 Task: Create a due date automation trigger when advanced on, on the wednesday after a card is due add fields with custom field "Resume" set to a date more than 1 working days ago at 11:00 AM.
Action: Mouse moved to (1005, 80)
Screenshot: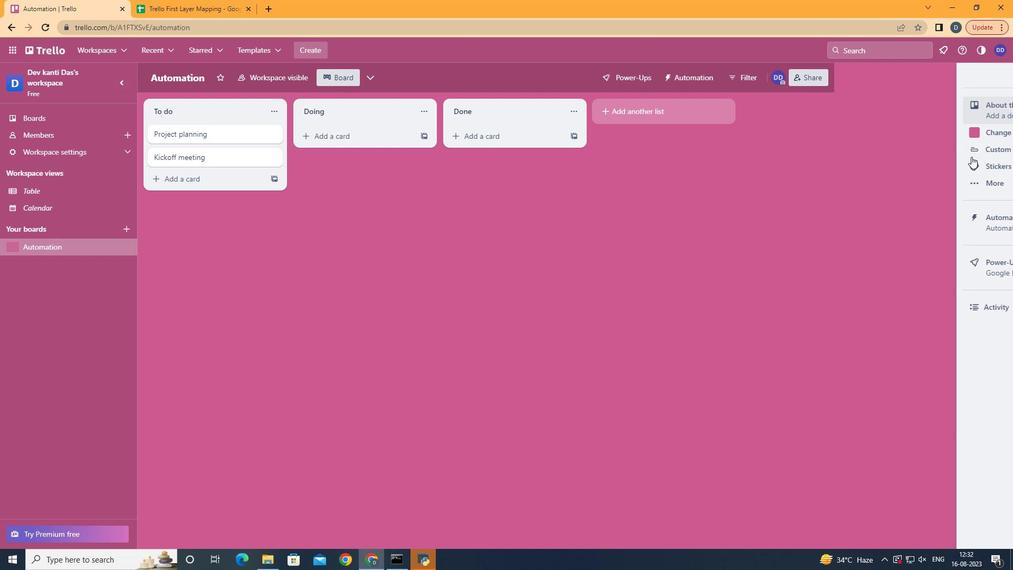
Action: Mouse pressed left at (1005, 80)
Screenshot: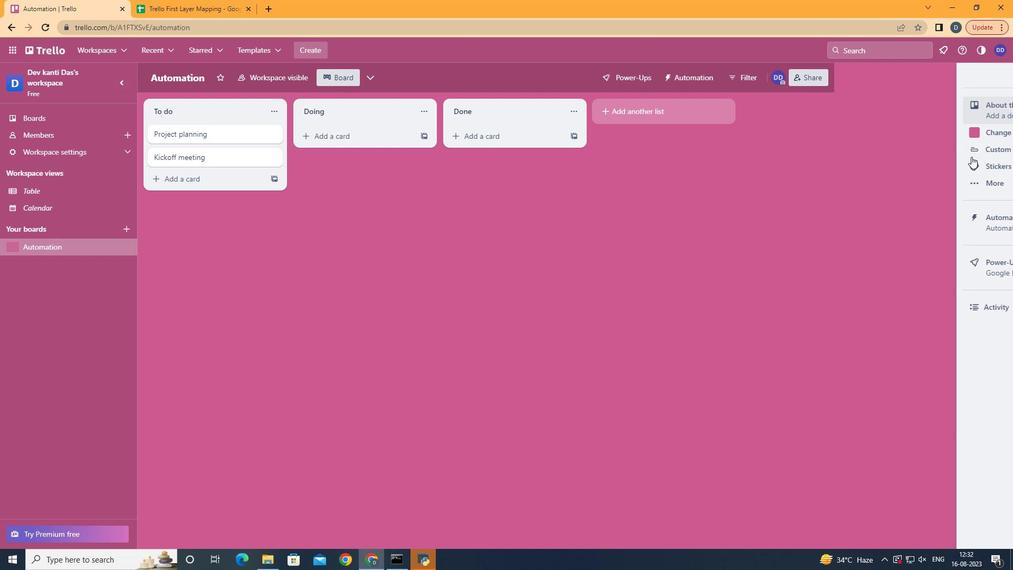 
Action: Mouse moved to (928, 221)
Screenshot: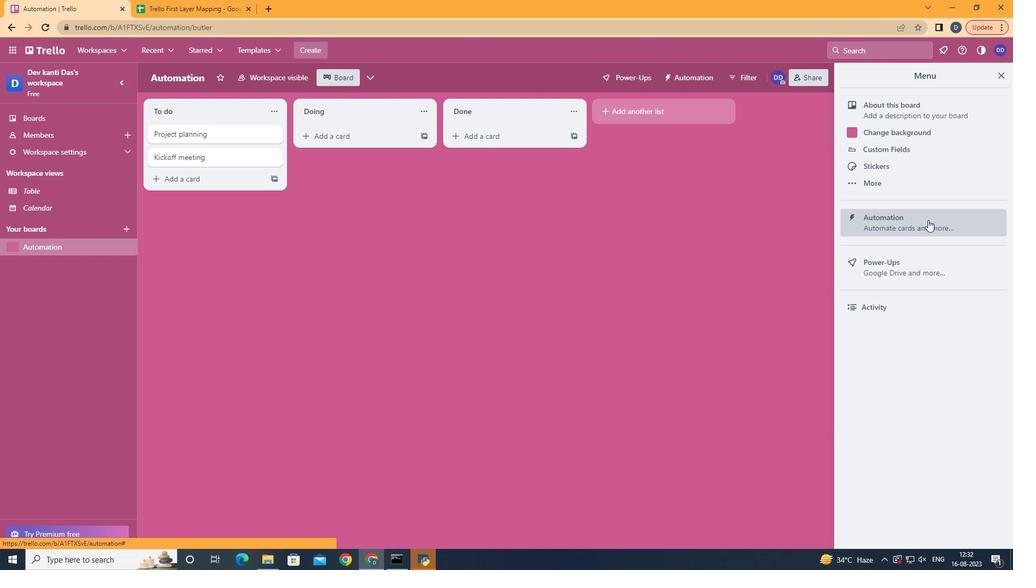 
Action: Mouse pressed left at (928, 221)
Screenshot: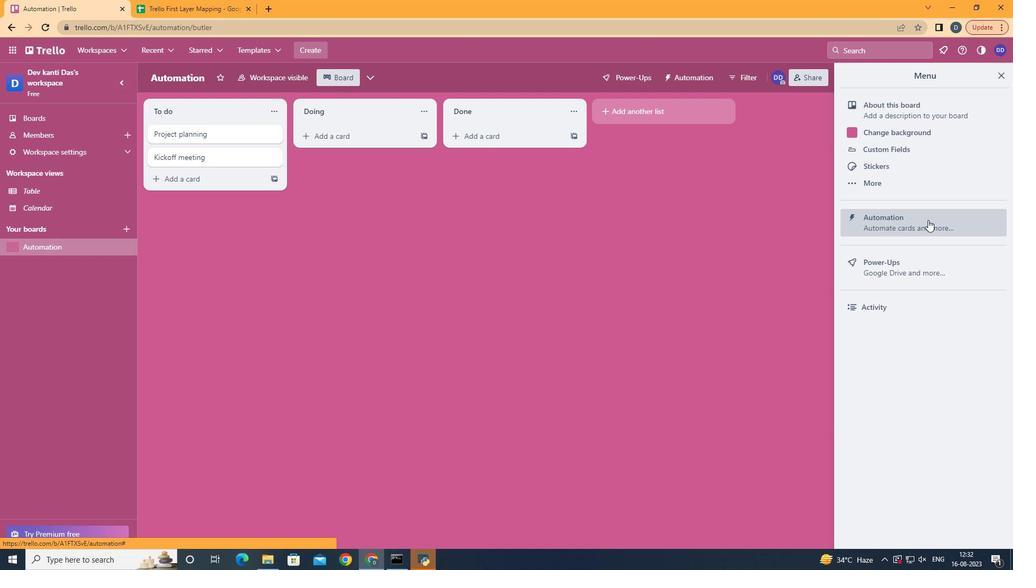 
Action: Mouse moved to (182, 208)
Screenshot: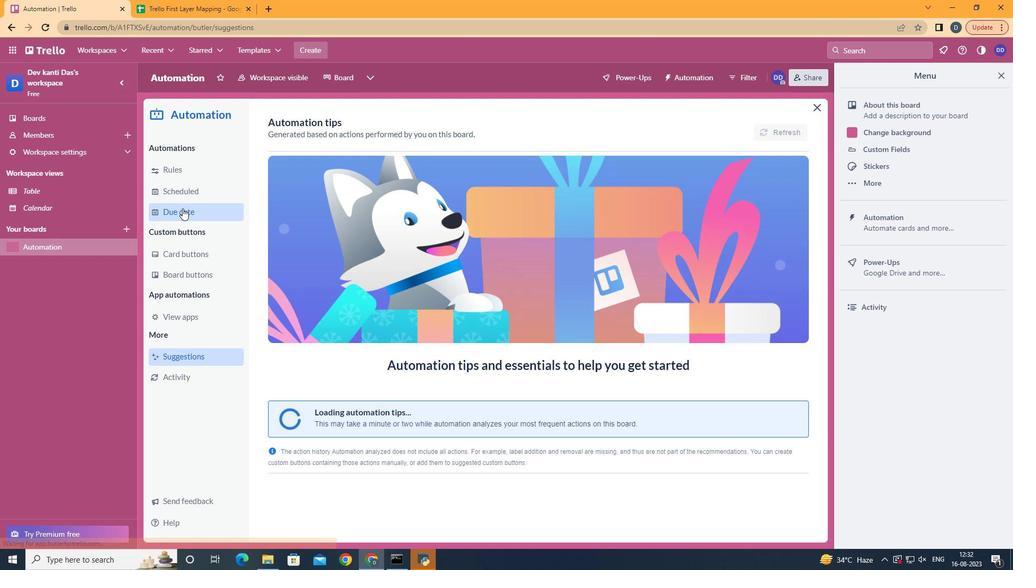 
Action: Mouse pressed left at (182, 208)
Screenshot: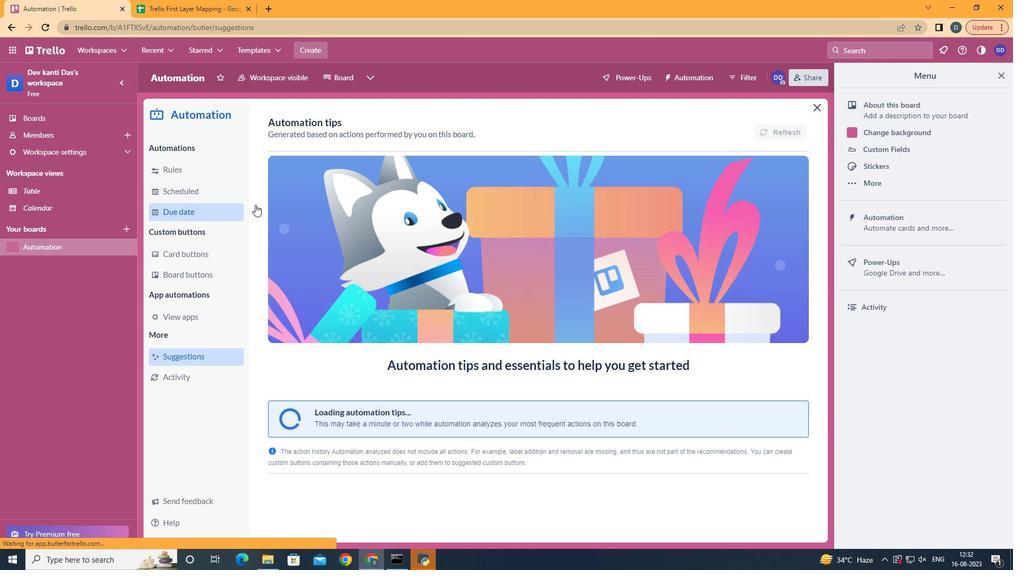 
Action: Mouse moved to (742, 125)
Screenshot: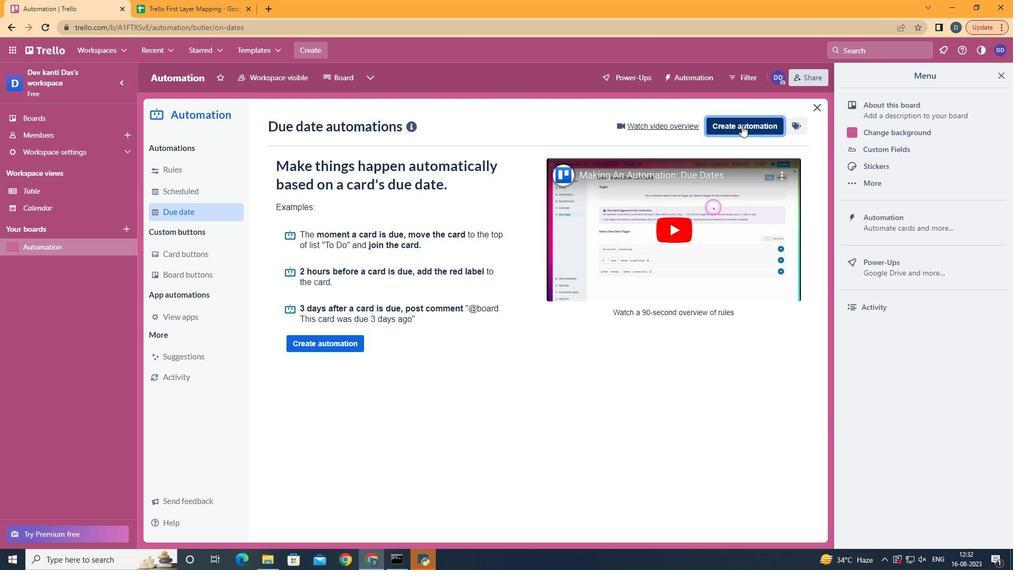 
Action: Mouse pressed left at (742, 125)
Screenshot: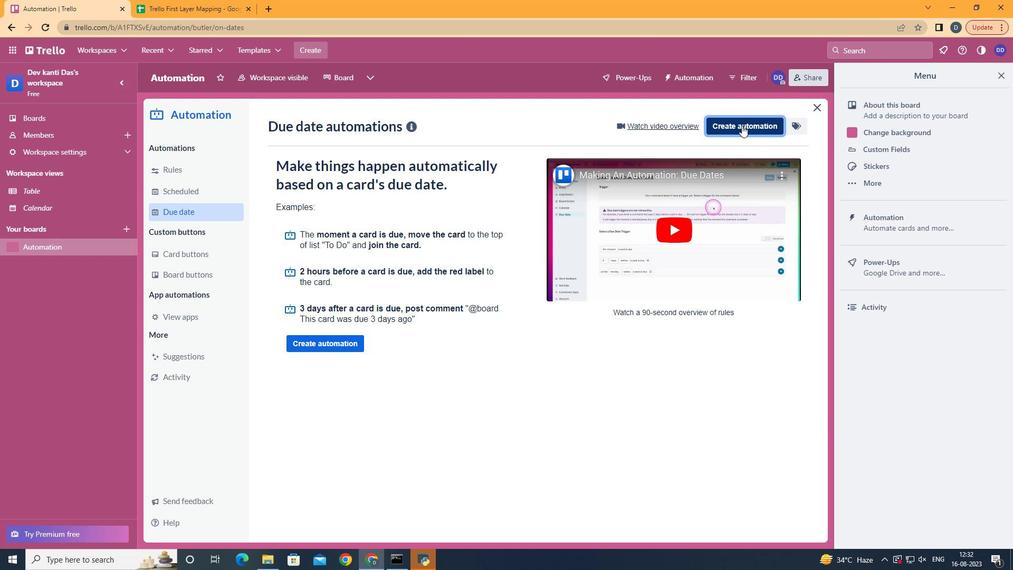 
Action: Mouse moved to (501, 227)
Screenshot: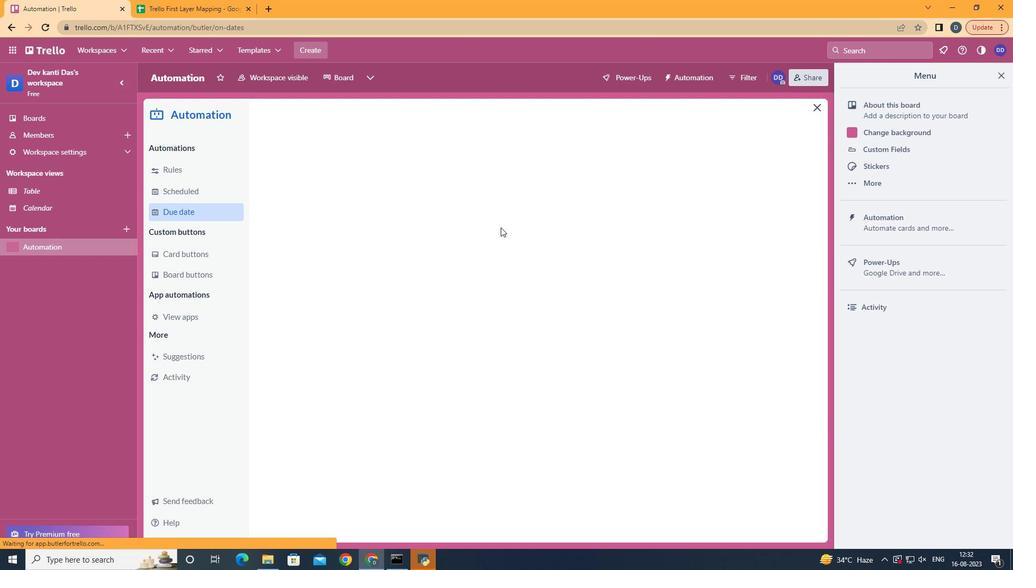 
Action: Mouse pressed left at (501, 227)
Screenshot: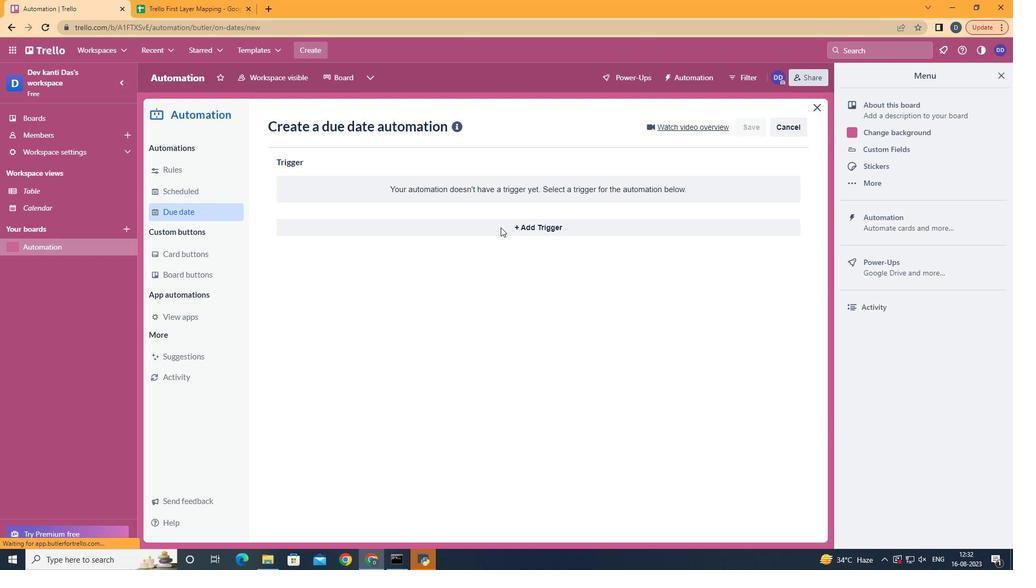 
Action: Mouse moved to (350, 322)
Screenshot: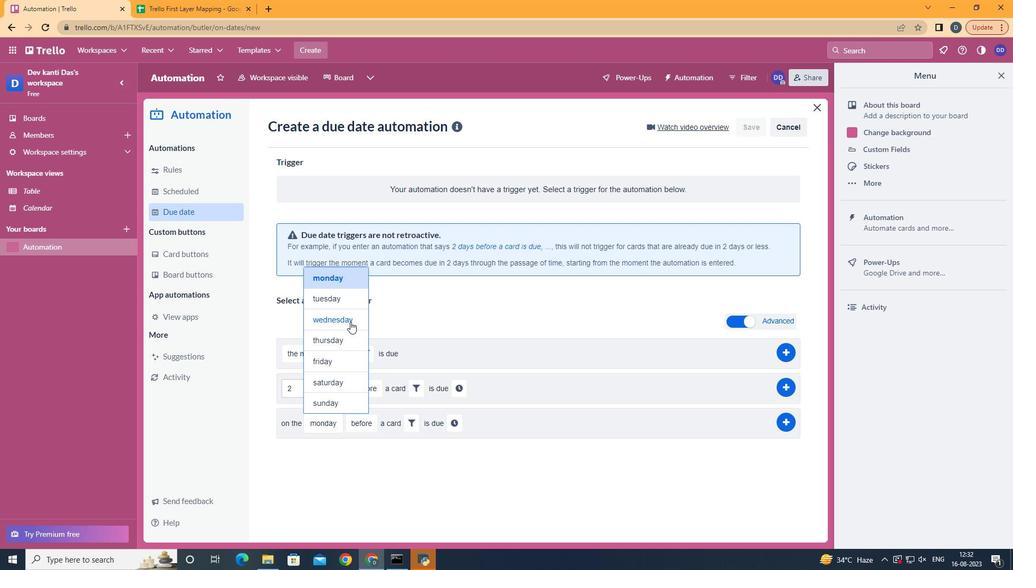 
Action: Mouse pressed left at (350, 322)
Screenshot: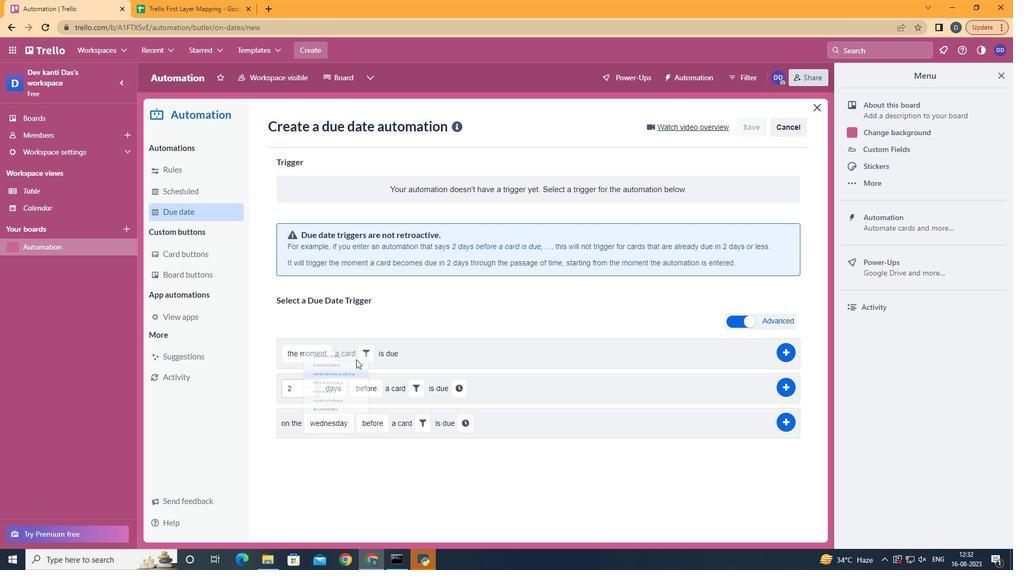 
Action: Mouse moved to (381, 470)
Screenshot: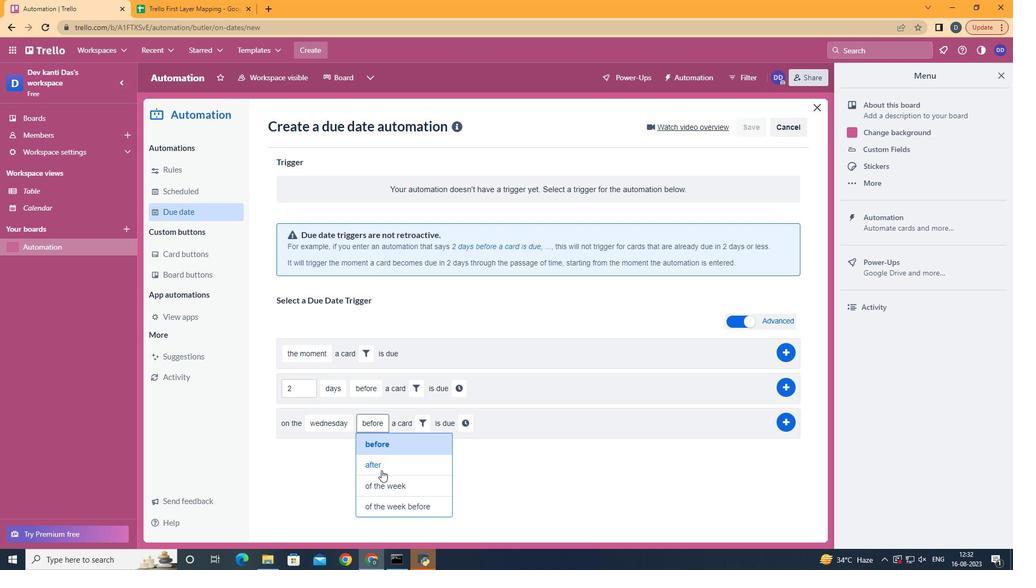 
Action: Mouse pressed left at (381, 470)
Screenshot: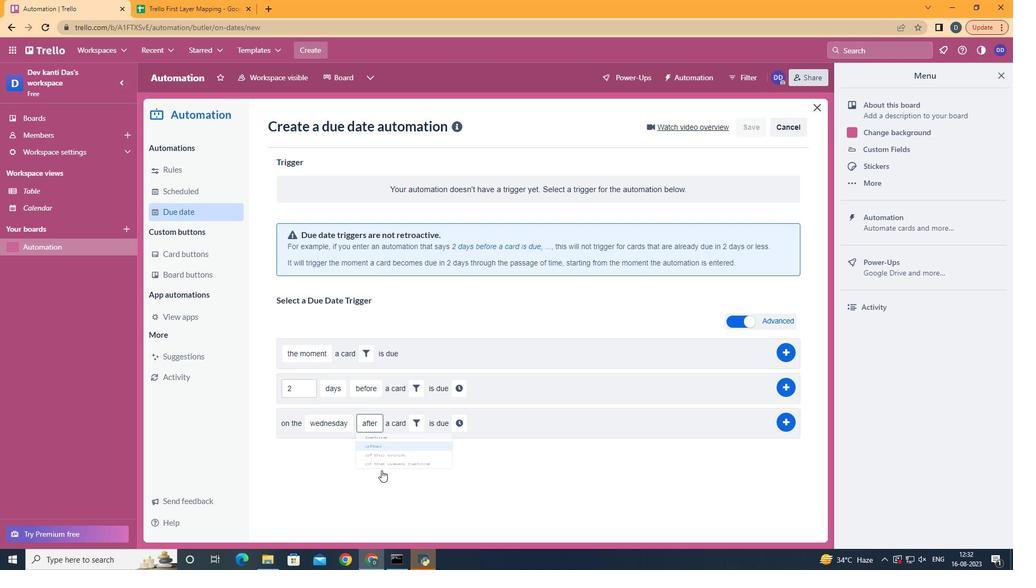
Action: Mouse moved to (412, 426)
Screenshot: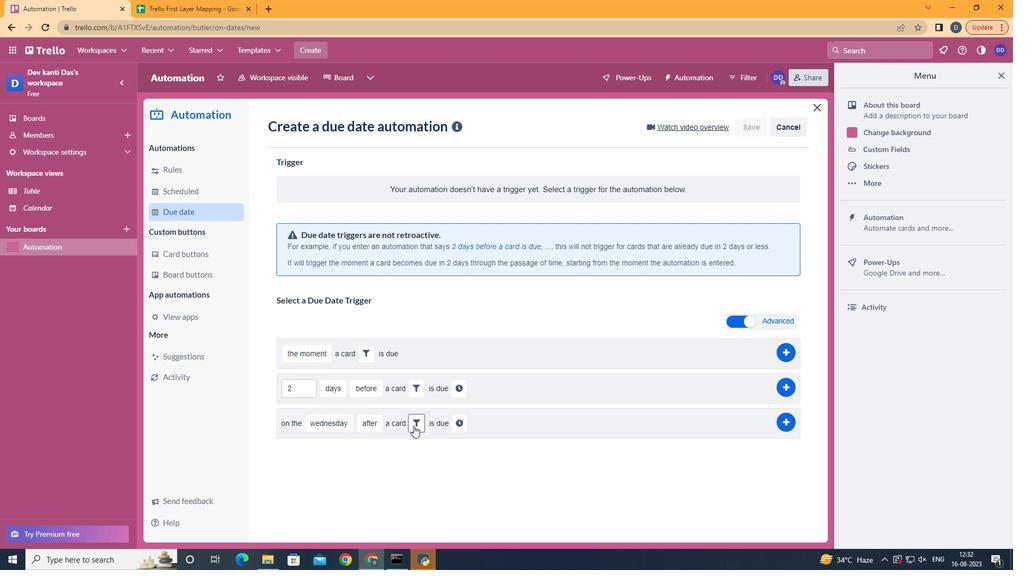 
Action: Mouse pressed left at (412, 426)
Screenshot: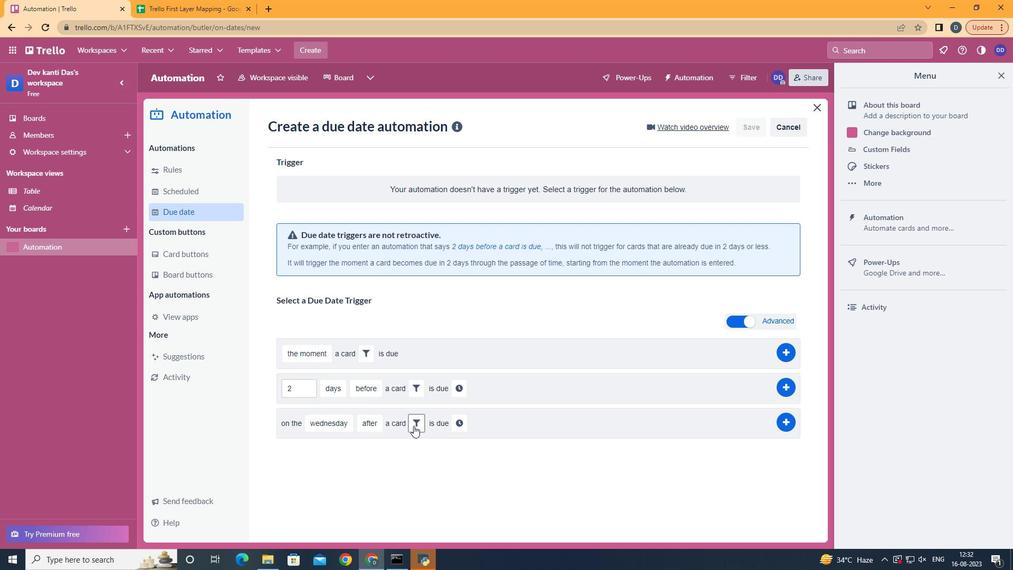 
Action: Mouse moved to (578, 447)
Screenshot: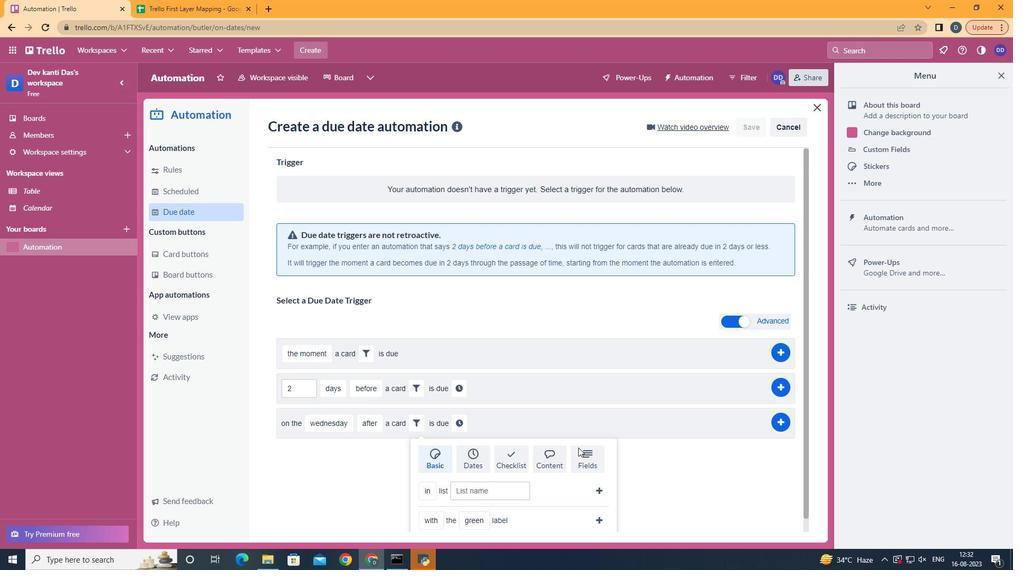
Action: Mouse pressed left at (578, 447)
Screenshot: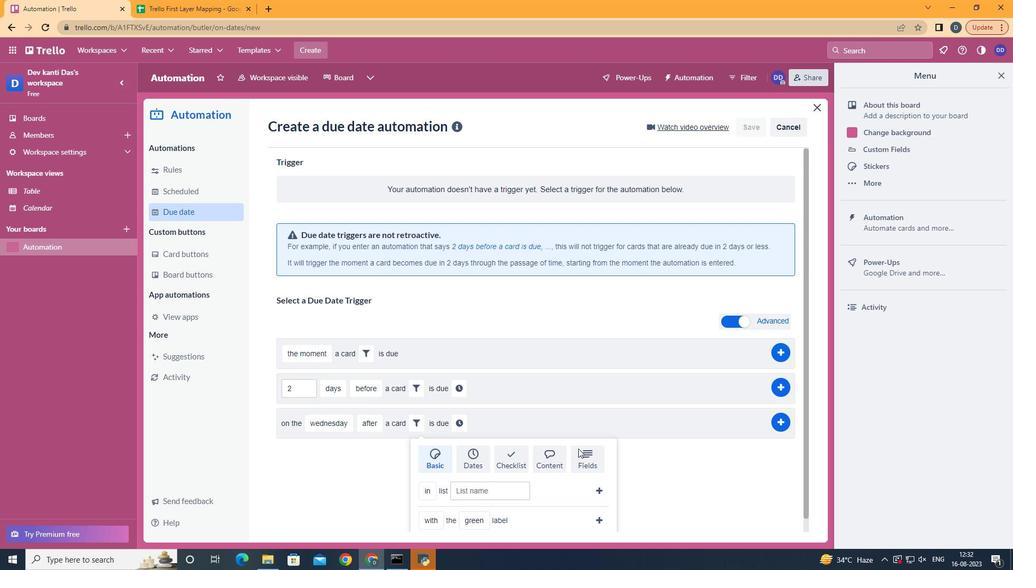 
Action: Mouse moved to (578, 448)
Screenshot: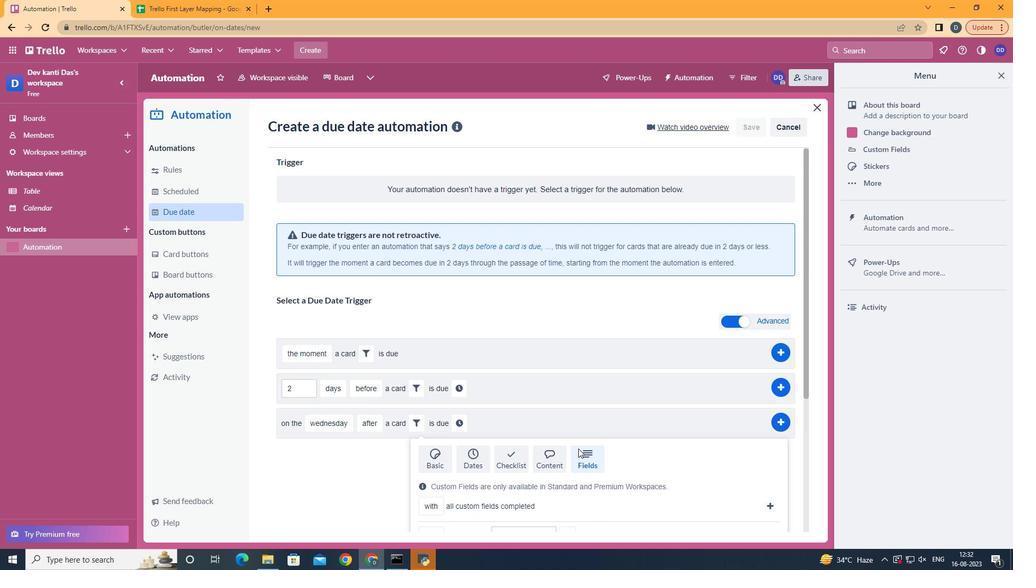 
Action: Mouse scrolled (578, 448) with delta (0, 0)
Screenshot: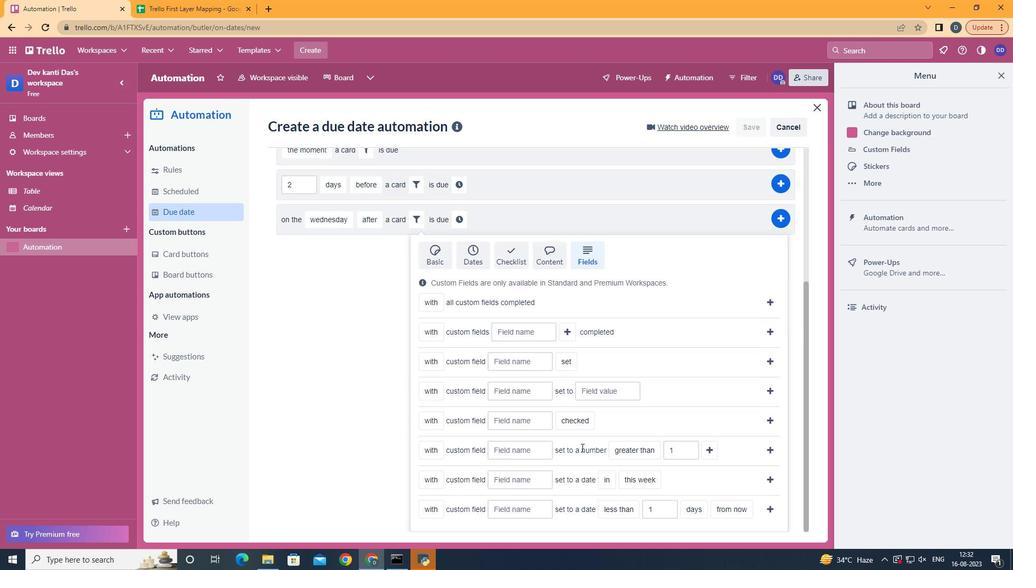 
Action: Mouse scrolled (578, 448) with delta (0, 0)
Screenshot: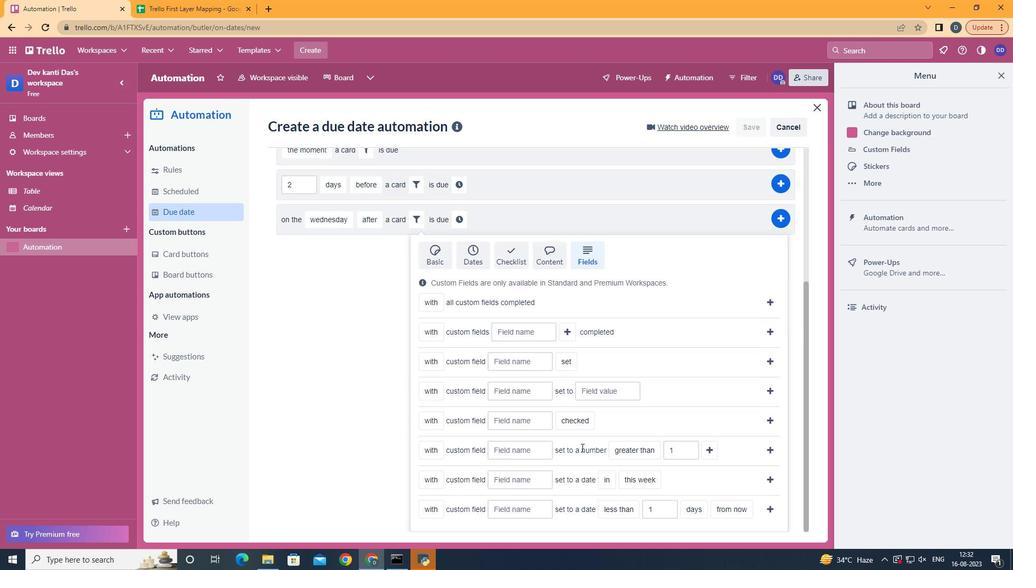 
Action: Mouse scrolled (578, 448) with delta (0, 0)
Screenshot: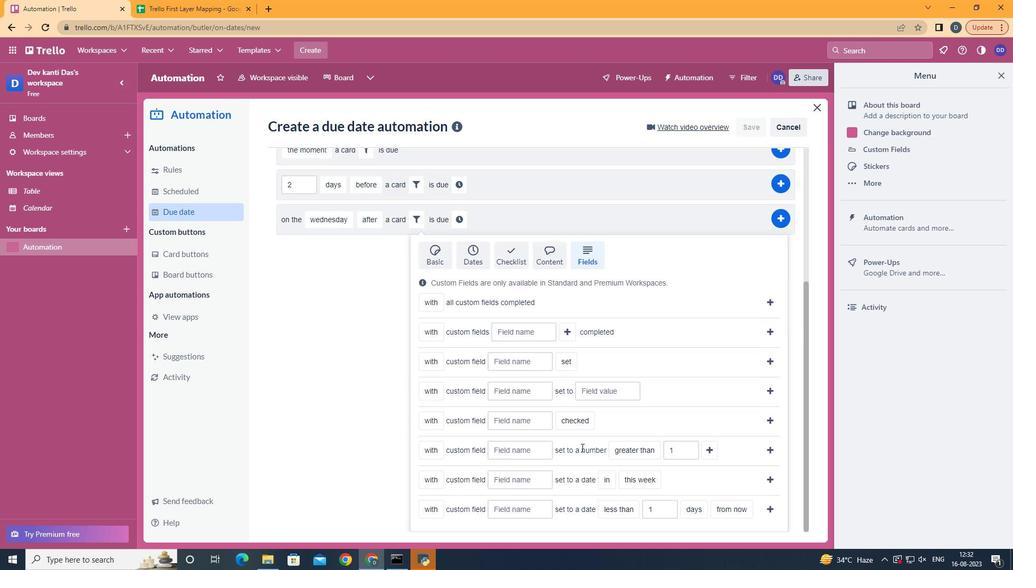 
Action: Mouse scrolled (578, 447) with delta (0, -1)
Screenshot: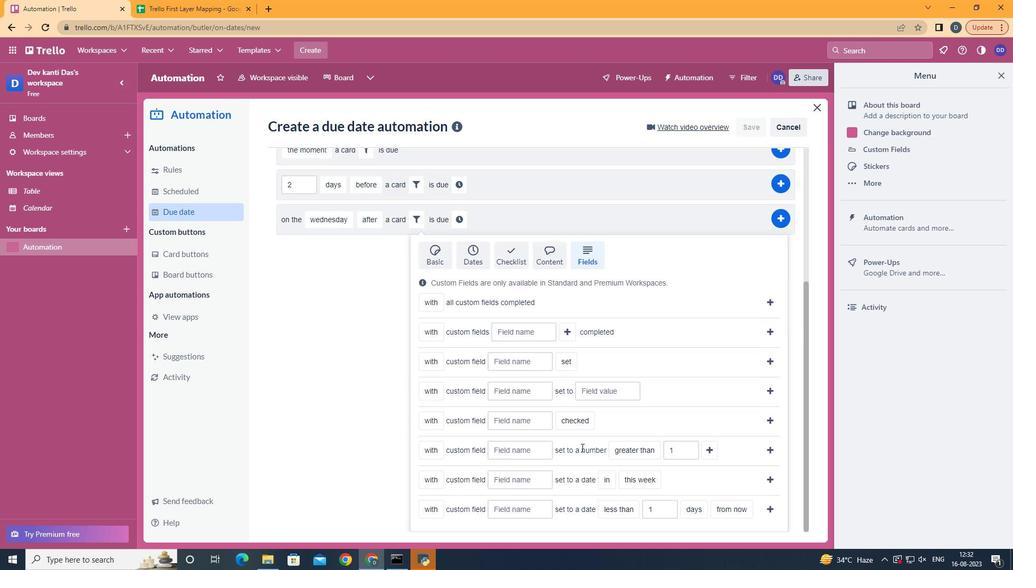 
Action: Mouse scrolled (578, 448) with delta (0, 0)
Screenshot: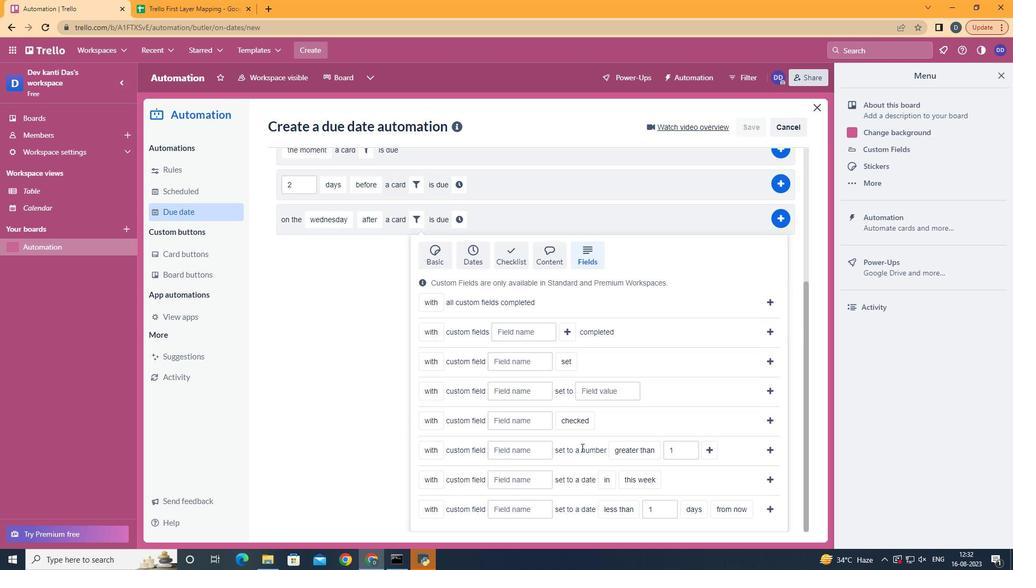 
Action: Mouse moved to (510, 508)
Screenshot: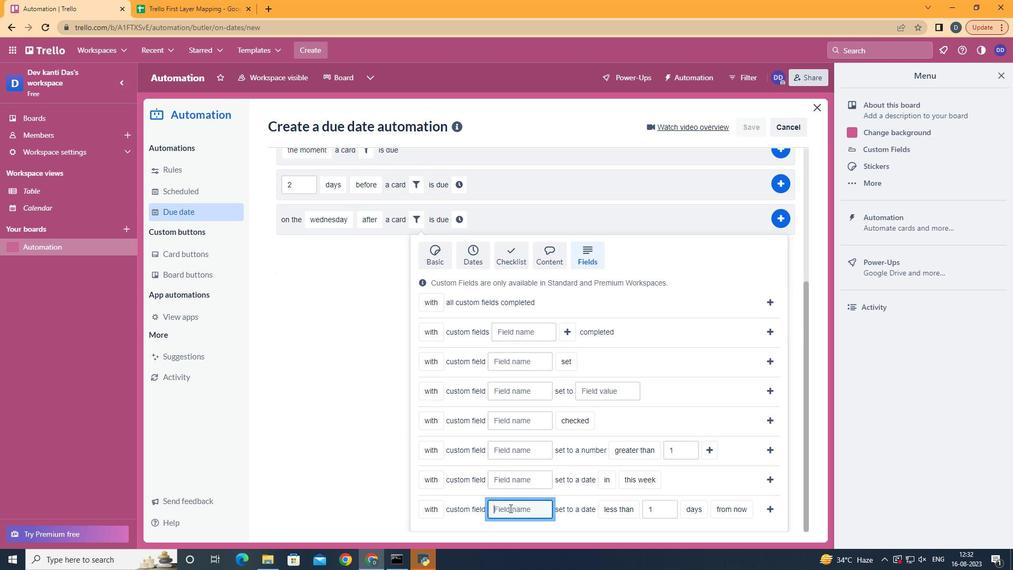 
Action: Mouse pressed left at (510, 508)
Screenshot: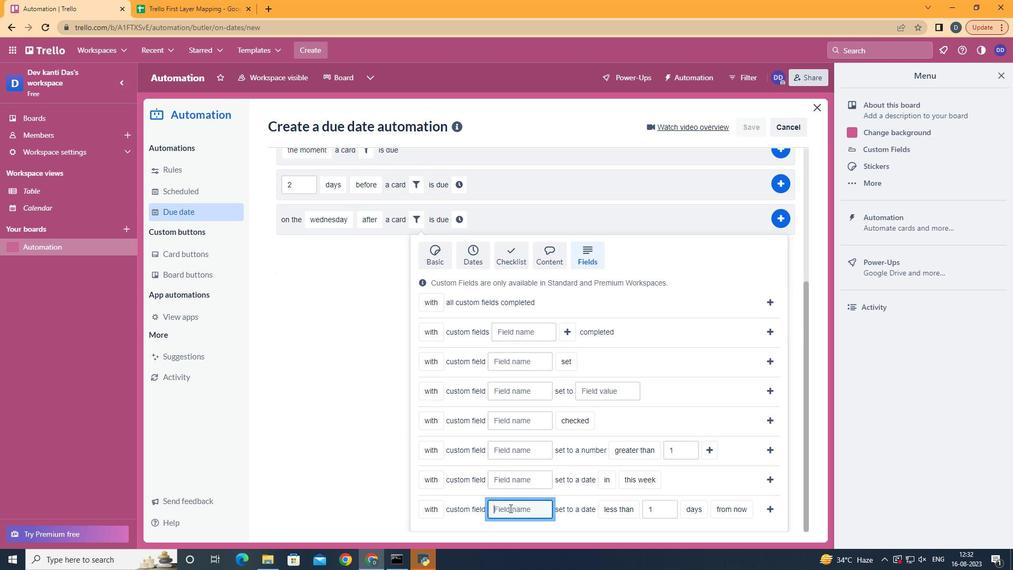 
Action: Key pressed <Key.shift>Resume
Screenshot: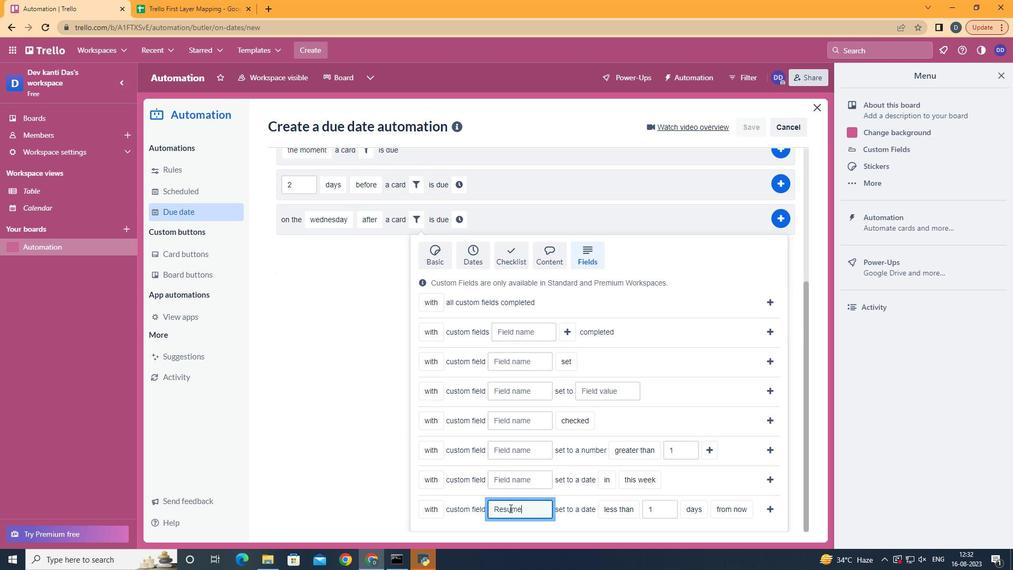 
Action: Mouse moved to (623, 466)
Screenshot: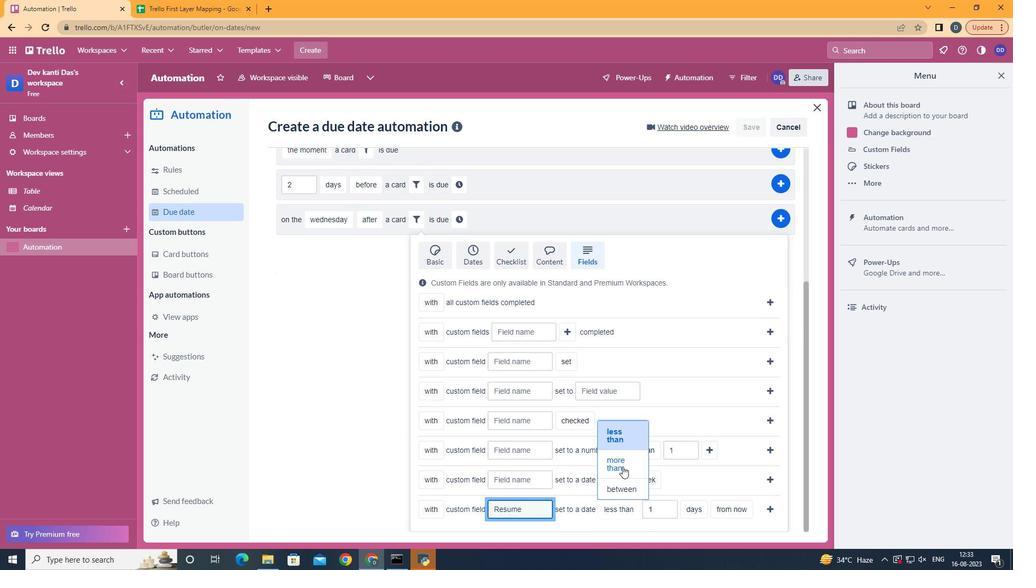 
Action: Mouse pressed left at (623, 466)
Screenshot: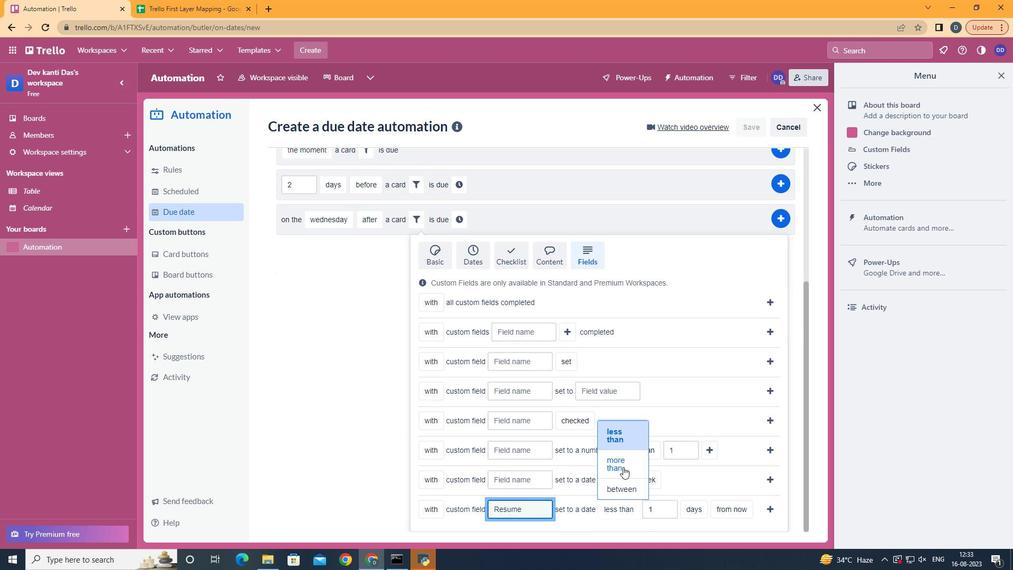 
Action: Mouse moved to (698, 487)
Screenshot: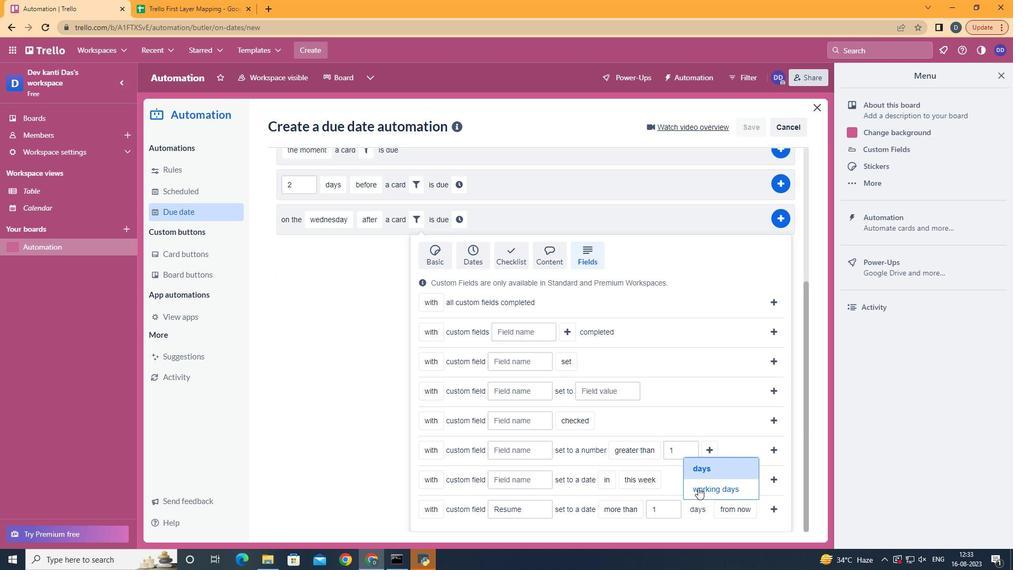 
Action: Mouse pressed left at (698, 487)
Screenshot: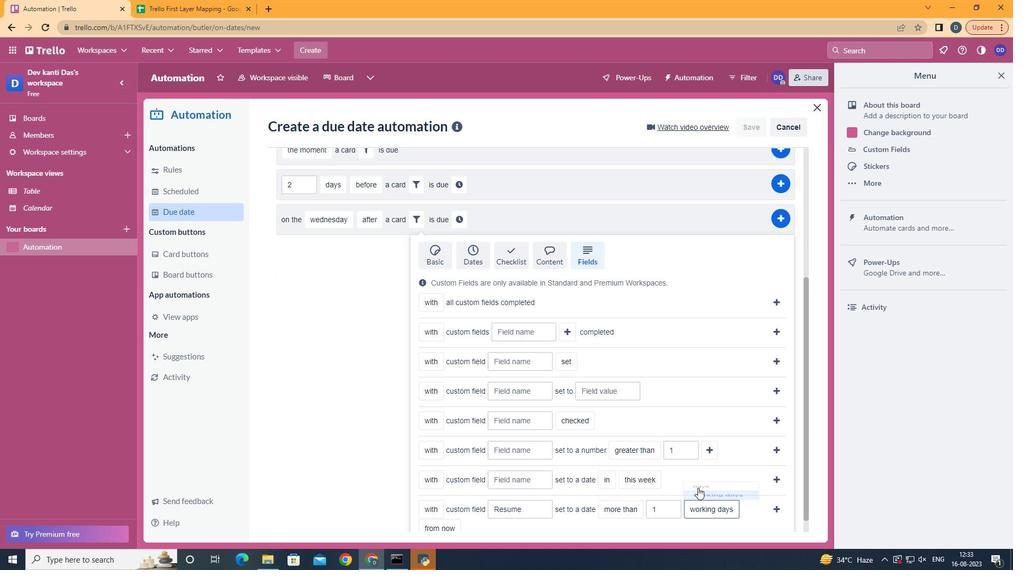 
Action: Mouse scrolled (698, 487) with delta (0, 0)
Screenshot: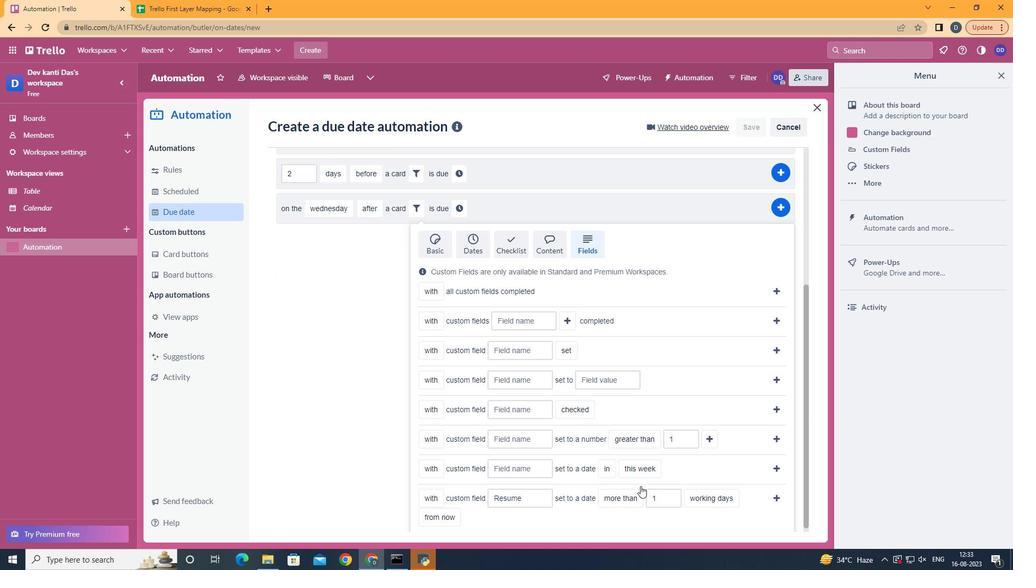 
Action: Mouse scrolled (698, 487) with delta (0, 0)
Screenshot: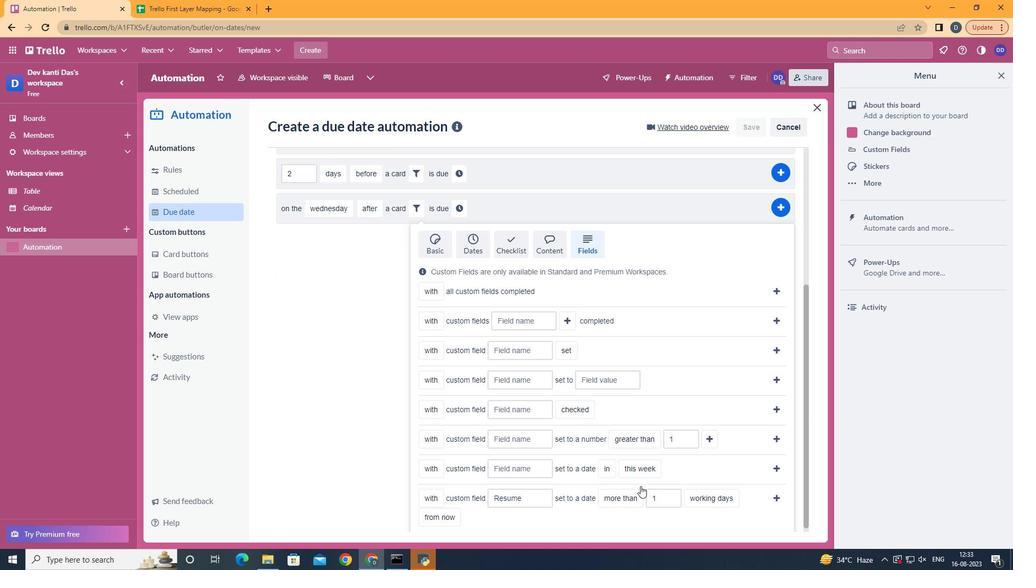 
Action: Mouse scrolled (698, 487) with delta (0, 0)
Screenshot: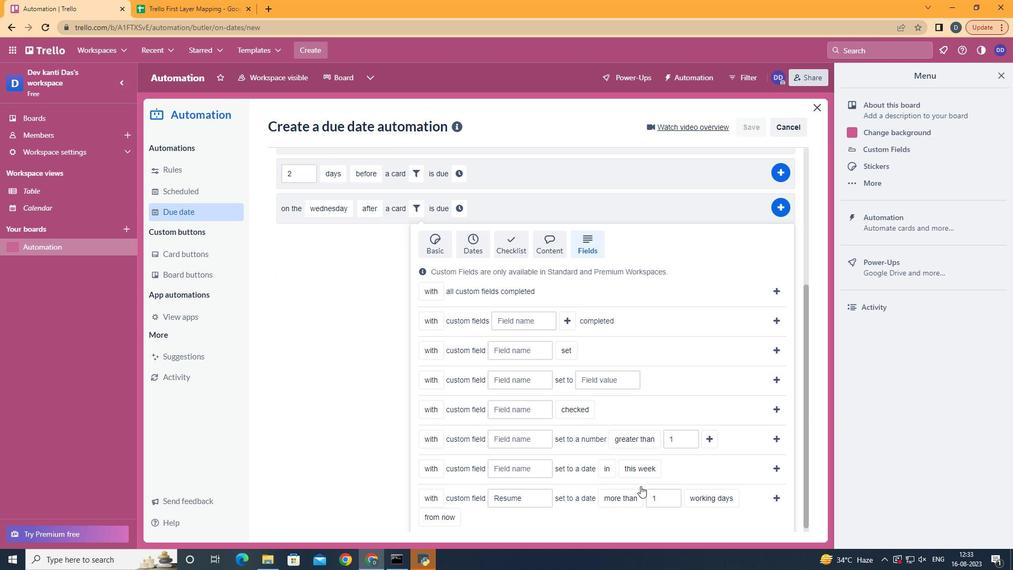 
Action: Mouse moved to (449, 490)
Screenshot: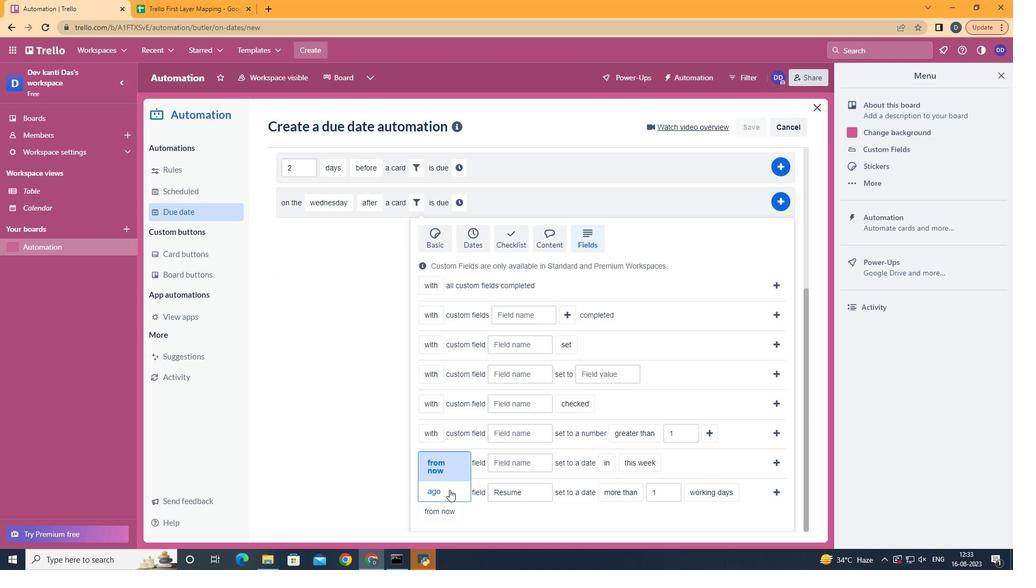 
Action: Mouse pressed left at (449, 490)
Screenshot: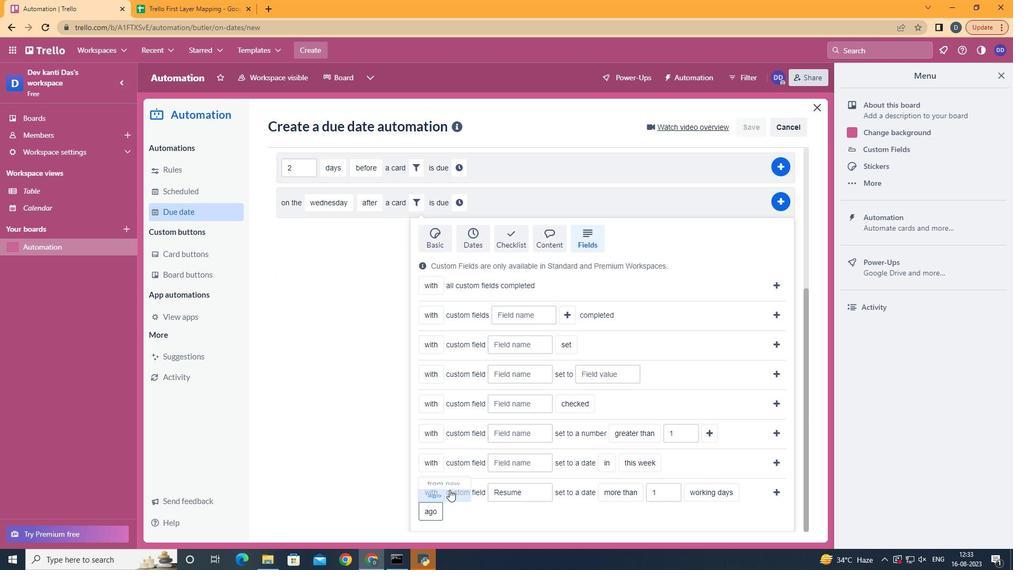 
Action: Mouse moved to (774, 487)
Screenshot: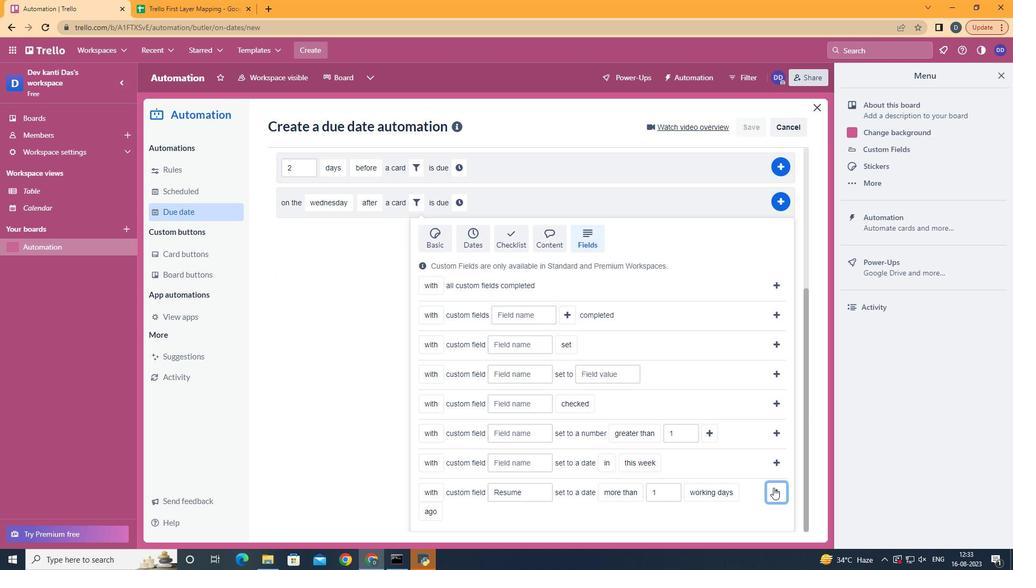 
Action: Mouse pressed left at (774, 487)
Screenshot: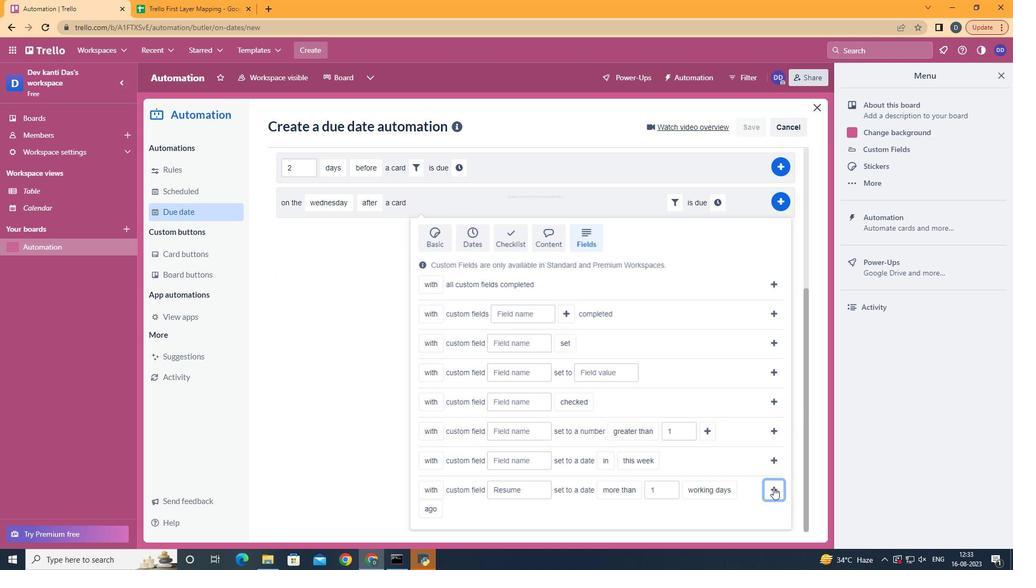 
Action: Mouse moved to (717, 426)
Screenshot: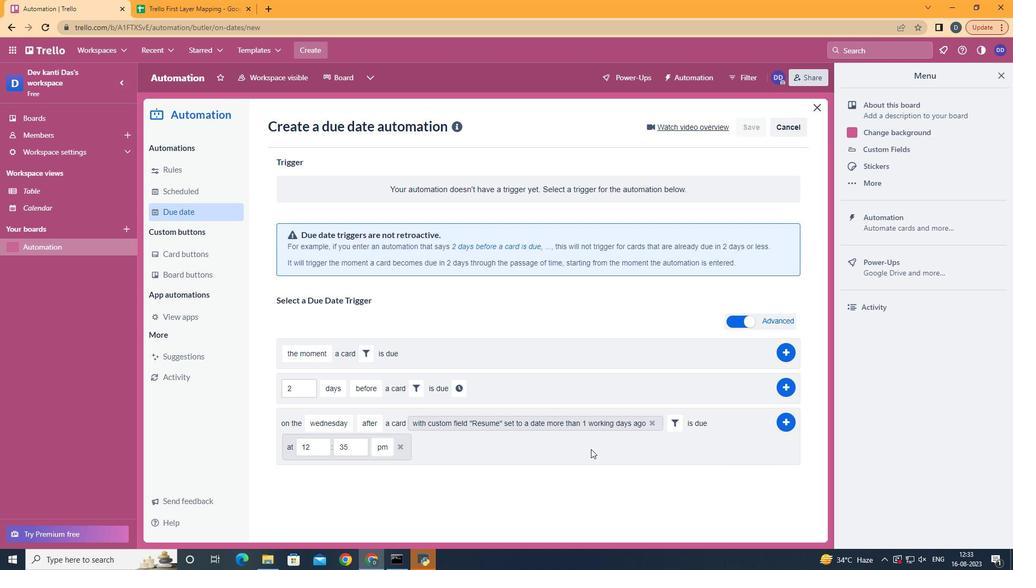 
Action: Mouse pressed left at (717, 426)
Screenshot: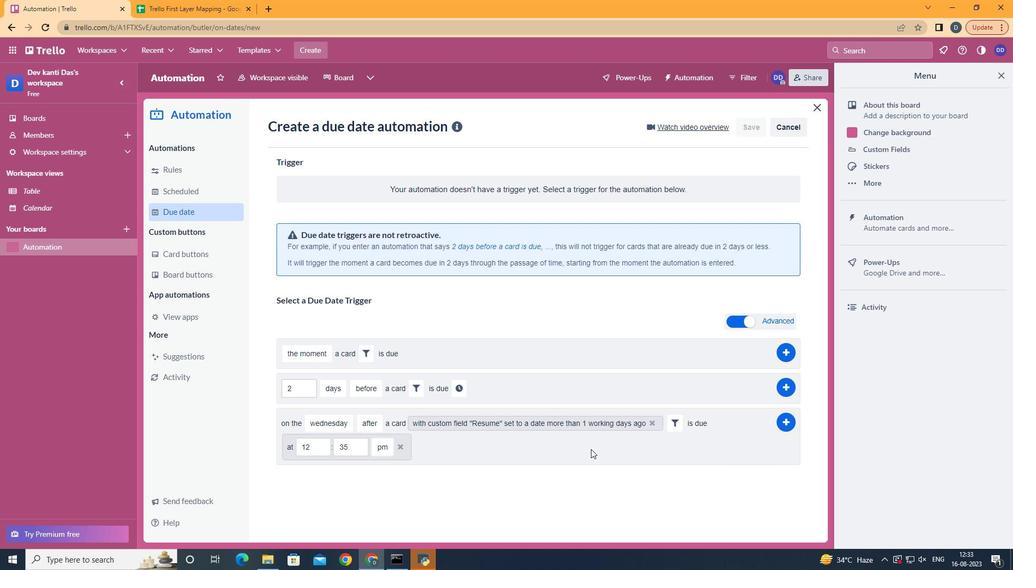 
Action: Mouse moved to (316, 453)
Screenshot: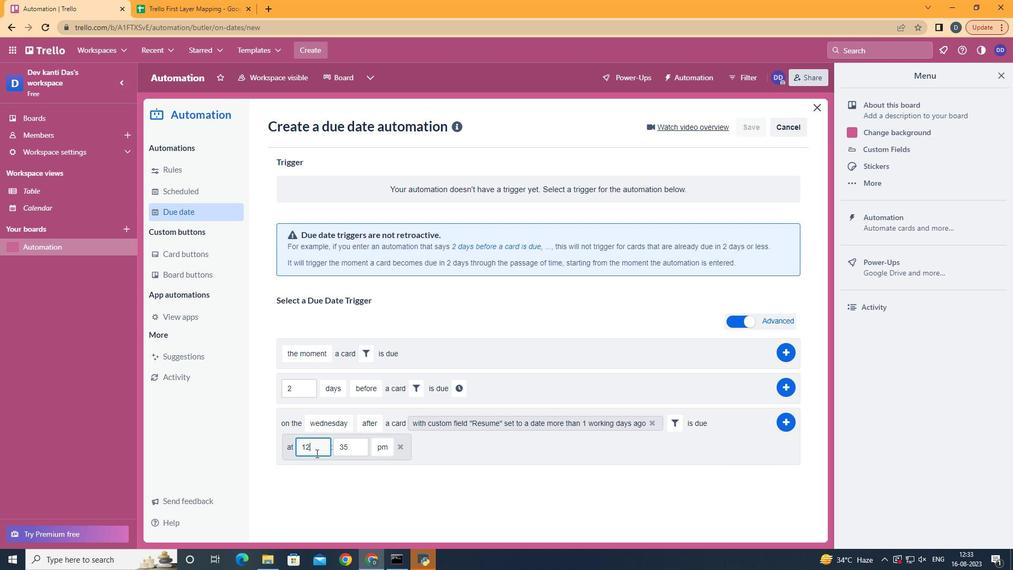 
Action: Mouse pressed left at (316, 453)
Screenshot: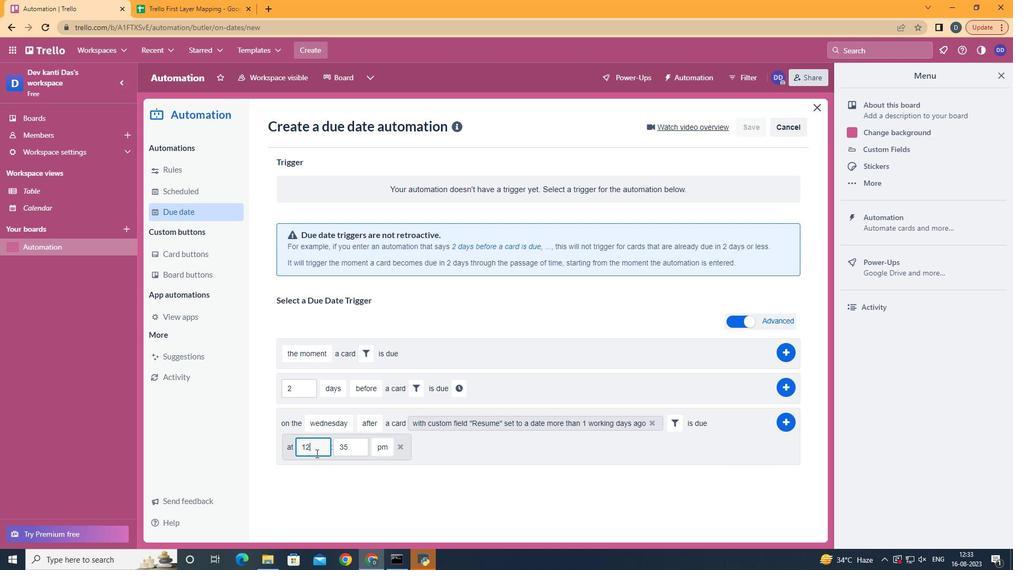 
Action: Key pressed <Key.backspace>1
Screenshot: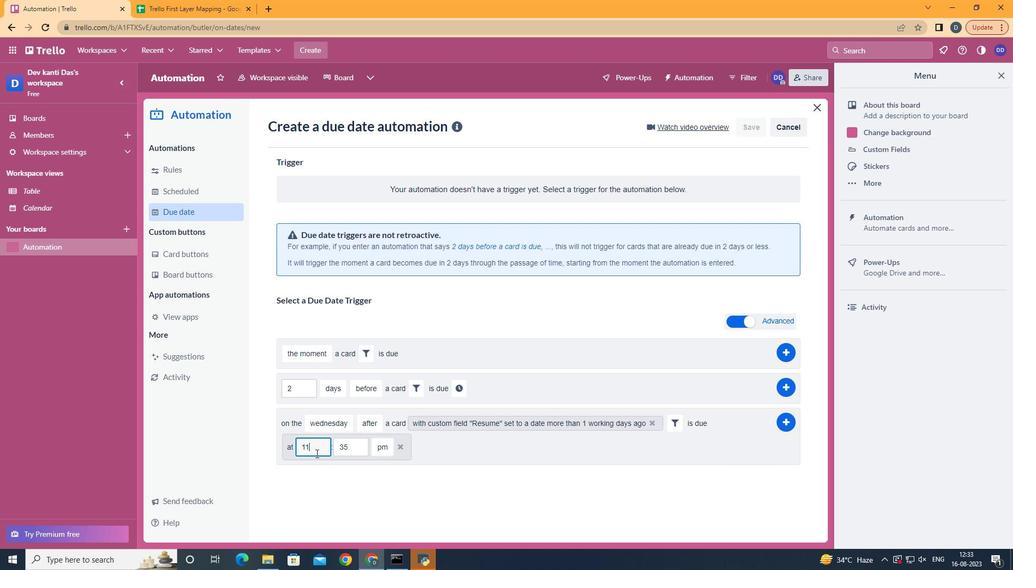 
Action: Mouse moved to (363, 441)
Screenshot: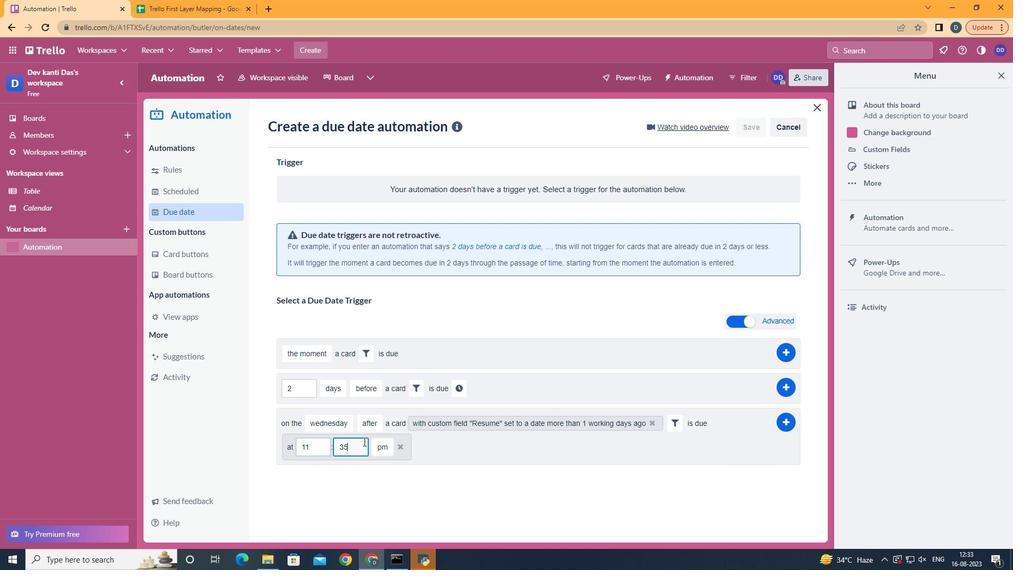 
Action: Mouse pressed left at (363, 441)
Screenshot: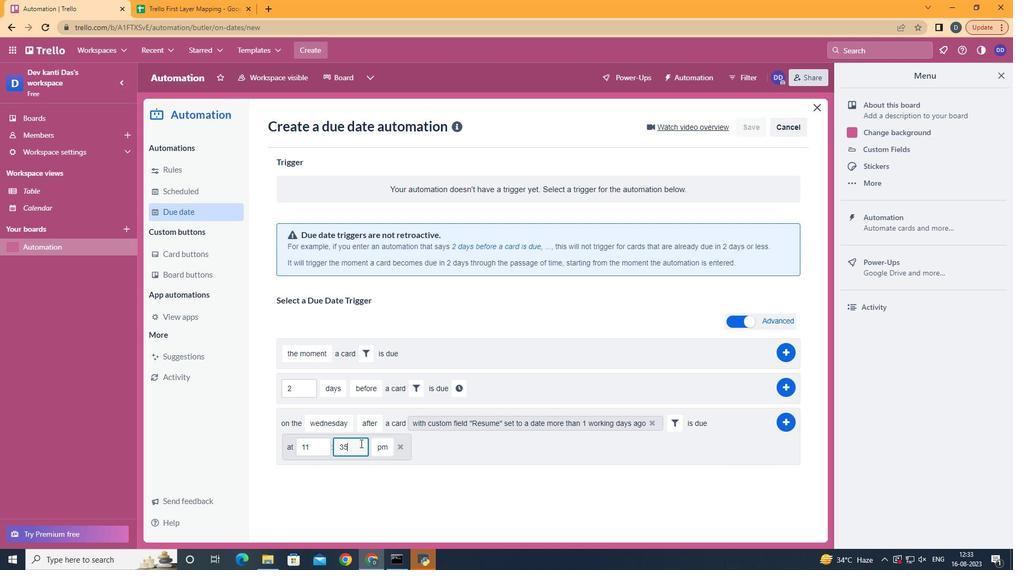 
Action: Mouse moved to (360, 443)
Screenshot: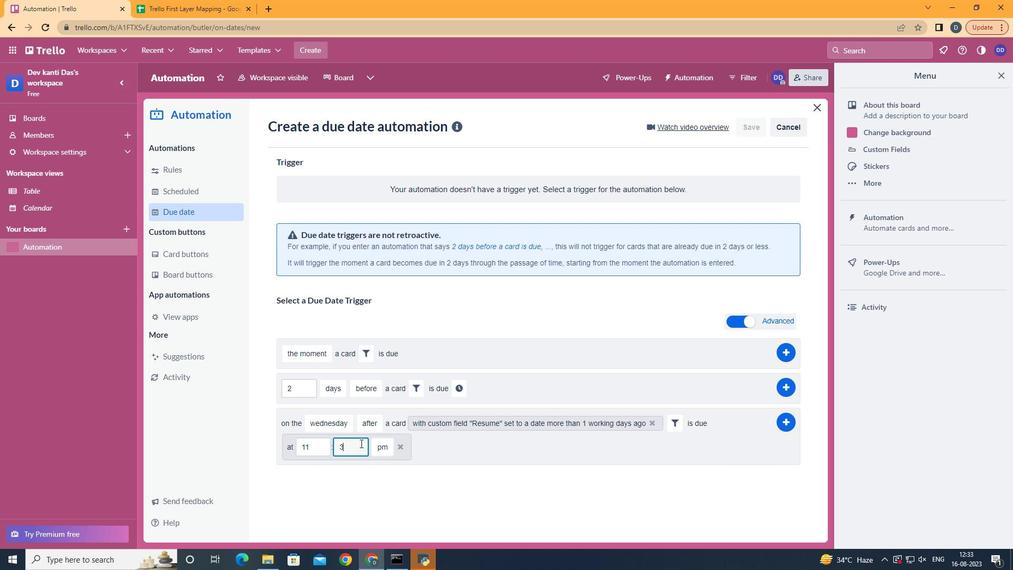 
Action: Key pressed <Key.backspace>
Screenshot: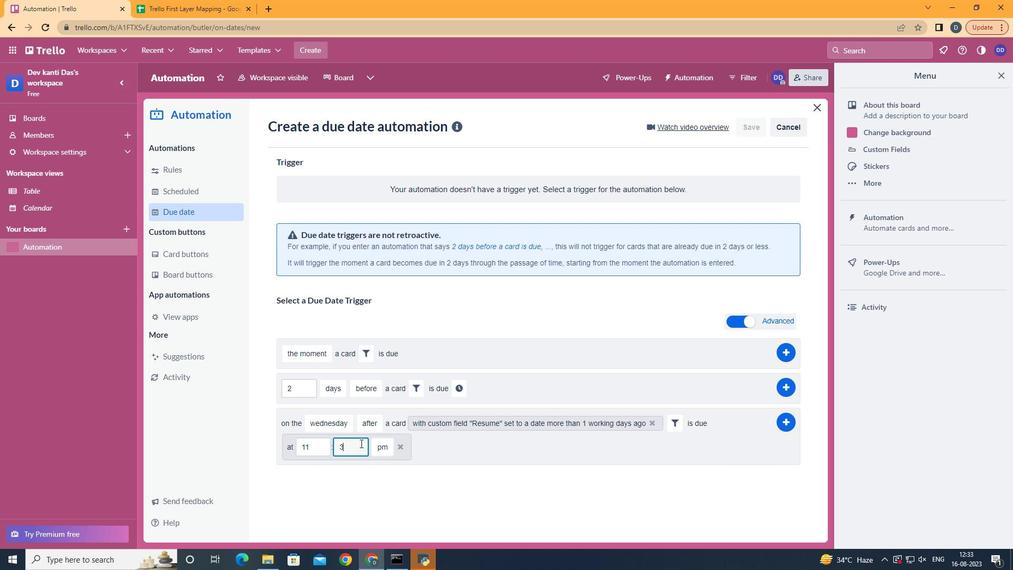 
Action: Mouse moved to (360, 443)
Screenshot: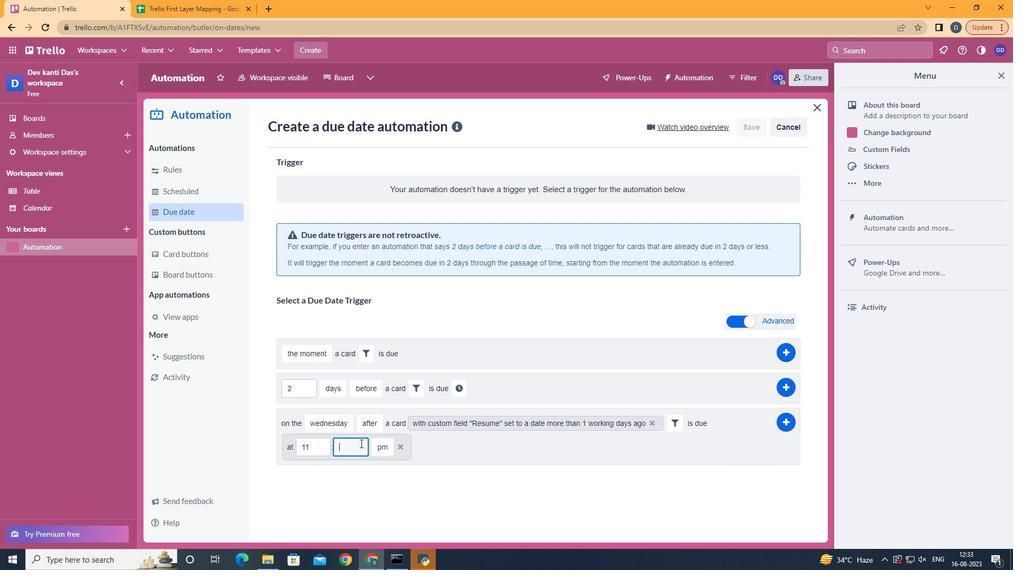 
Action: Key pressed <Key.backspace>00
Screenshot: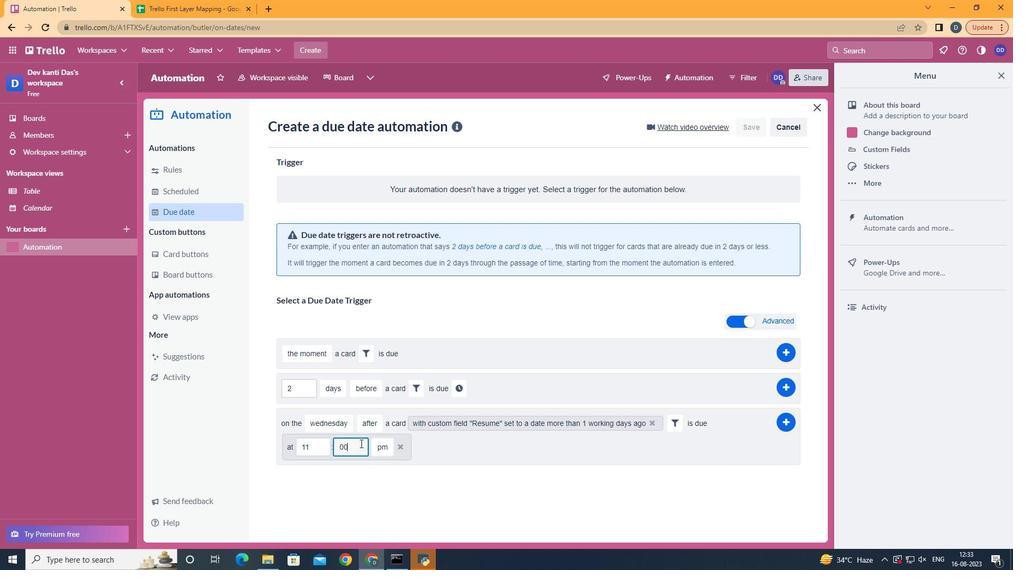 
Action: Mouse moved to (388, 462)
Screenshot: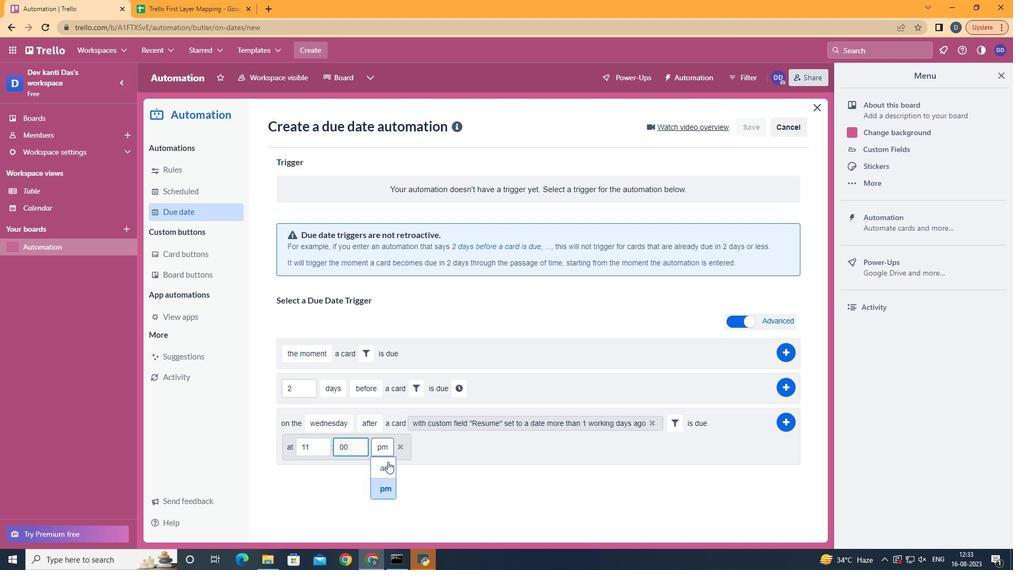 
Action: Mouse pressed left at (388, 462)
Screenshot: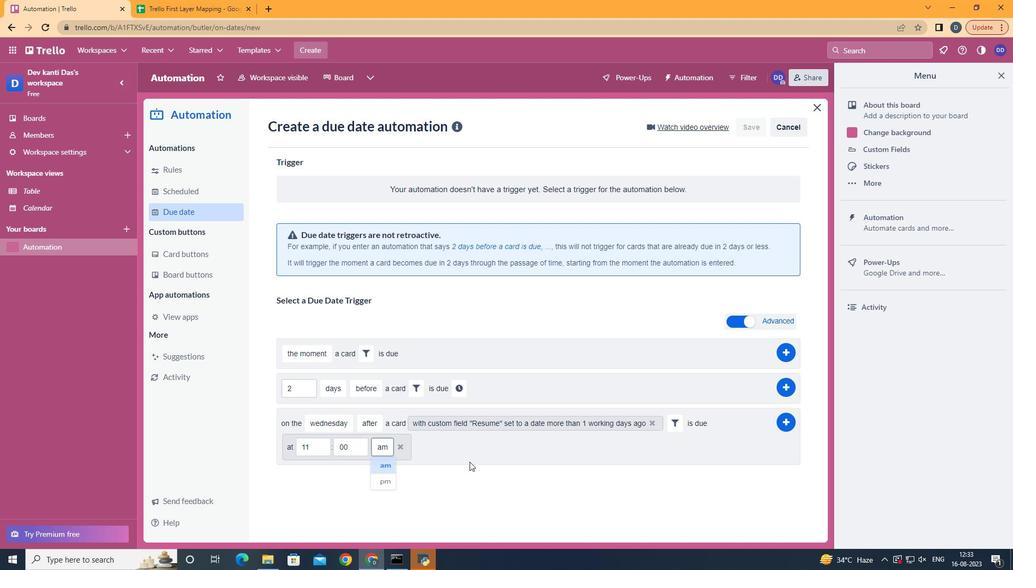 
Action: Mouse moved to (788, 422)
Screenshot: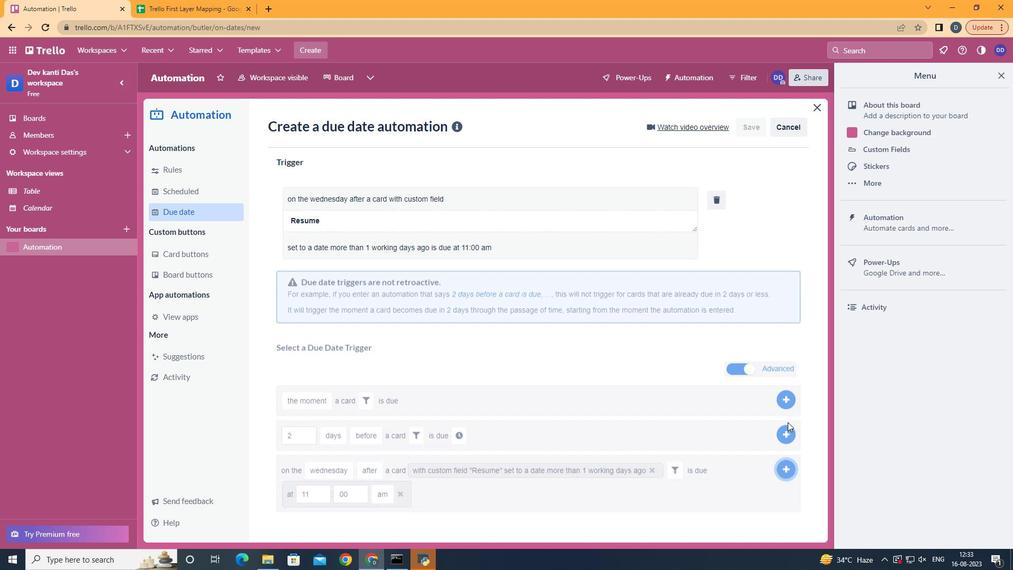 
Action: Mouse pressed left at (787, 422)
Screenshot: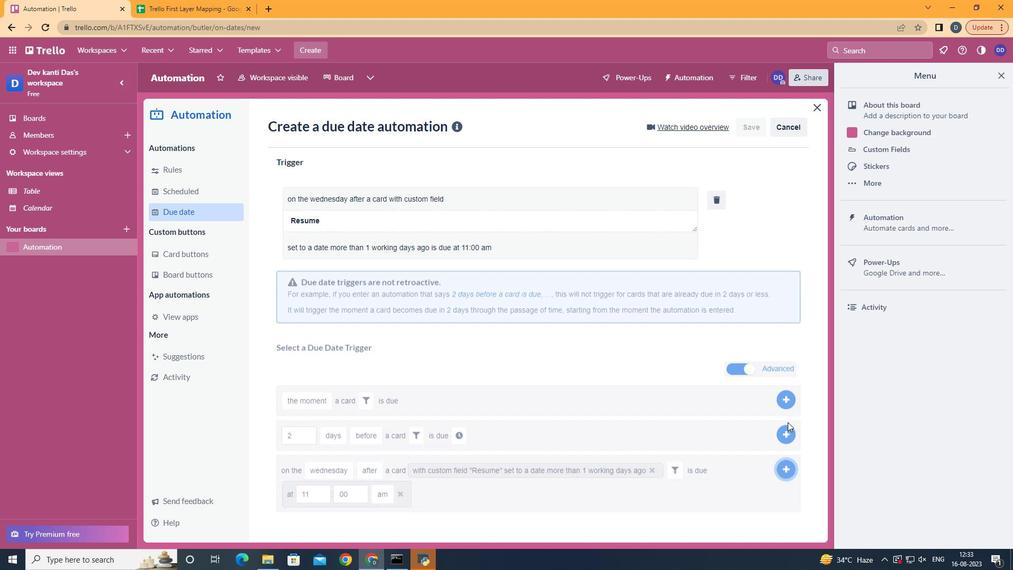 
